 Task: Check current mortgage rates for New York.
Action: Mouse moved to (1058, 198)
Screenshot: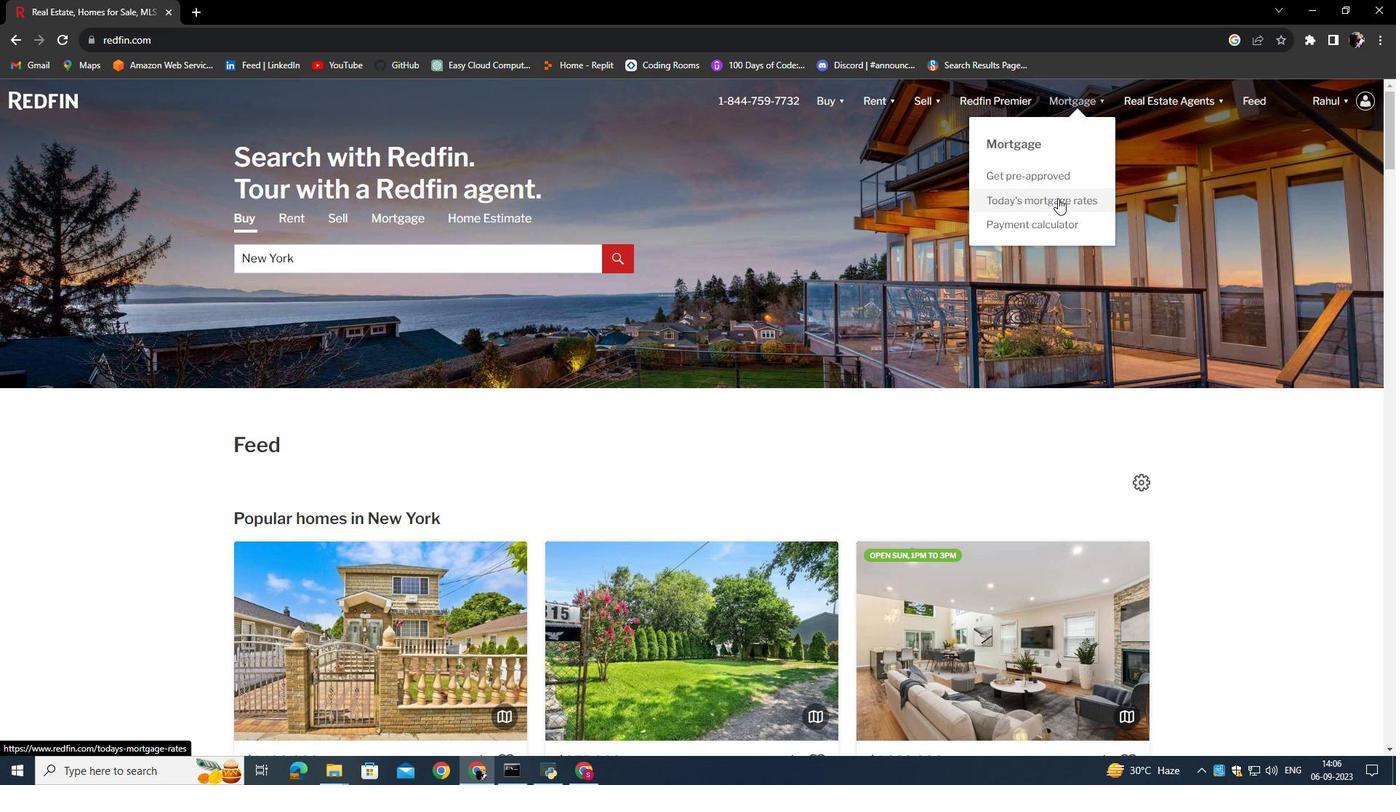
Action: Mouse pressed left at (1058, 198)
Screenshot: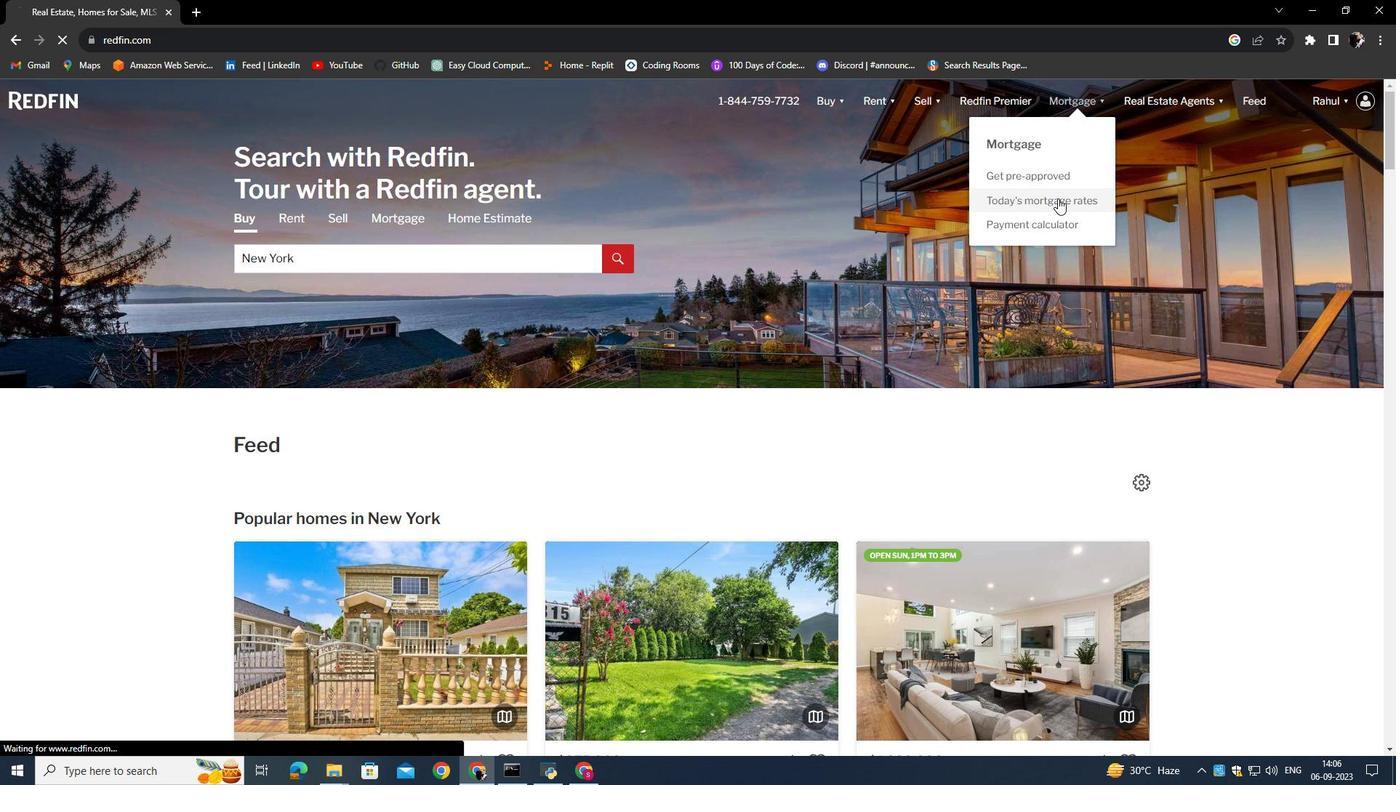 
Action: Mouse moved to (371, 389)
Screenshot: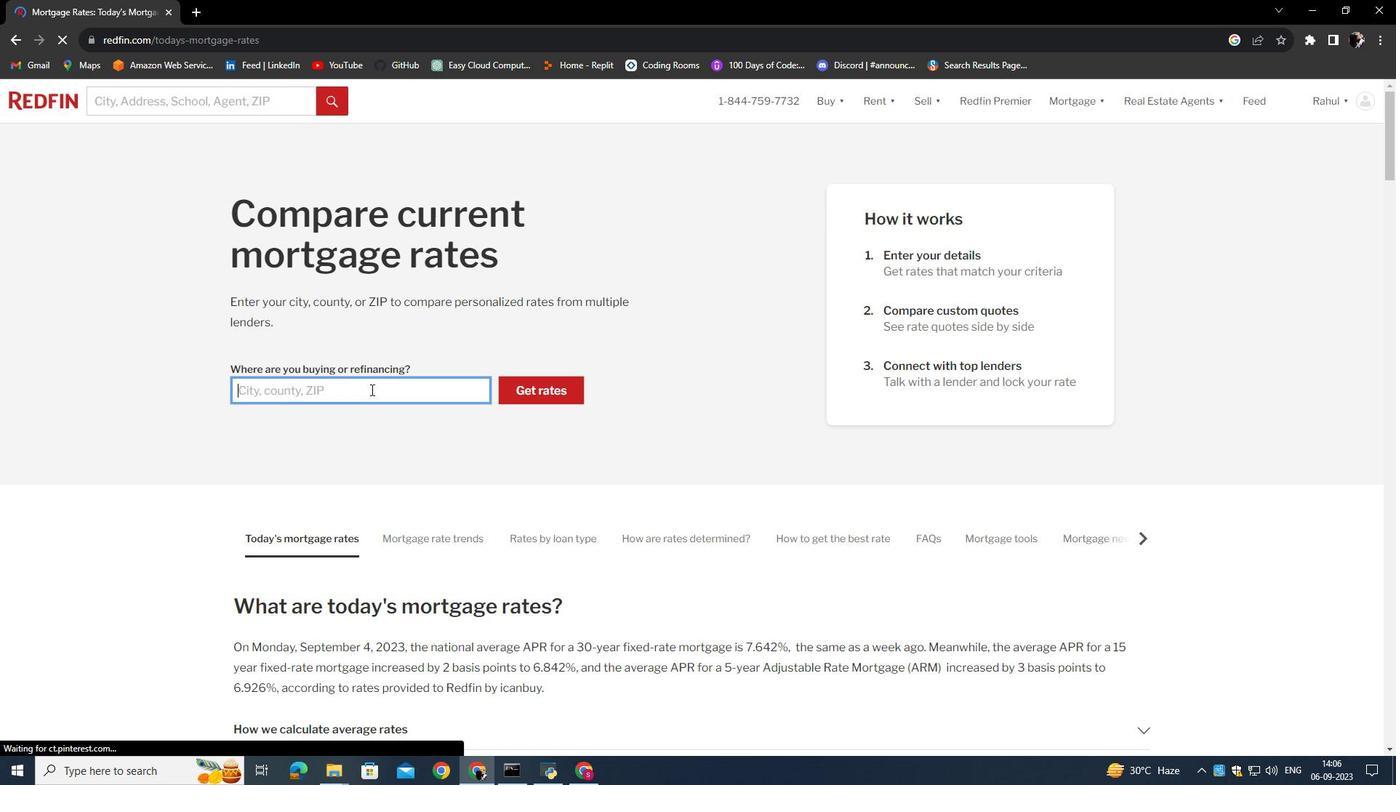 
Action: Mouse pressed left at (371, 389)
Screenshot: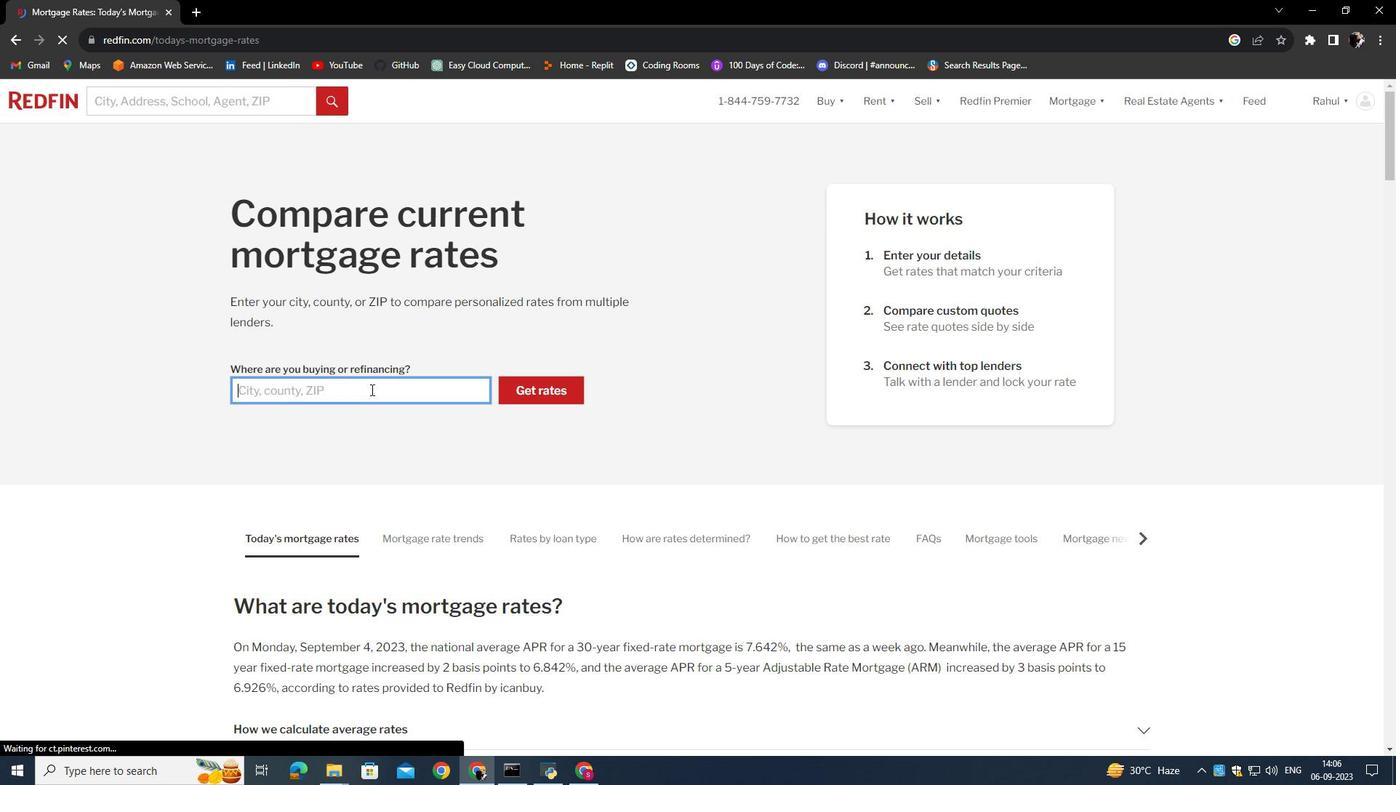 
Action: Key pressed <Key.caps_lock>N<Key.caps_lock>ew<Key.space><Key.caps_lock>Y<Key.caps_lock>ork
Screenshot: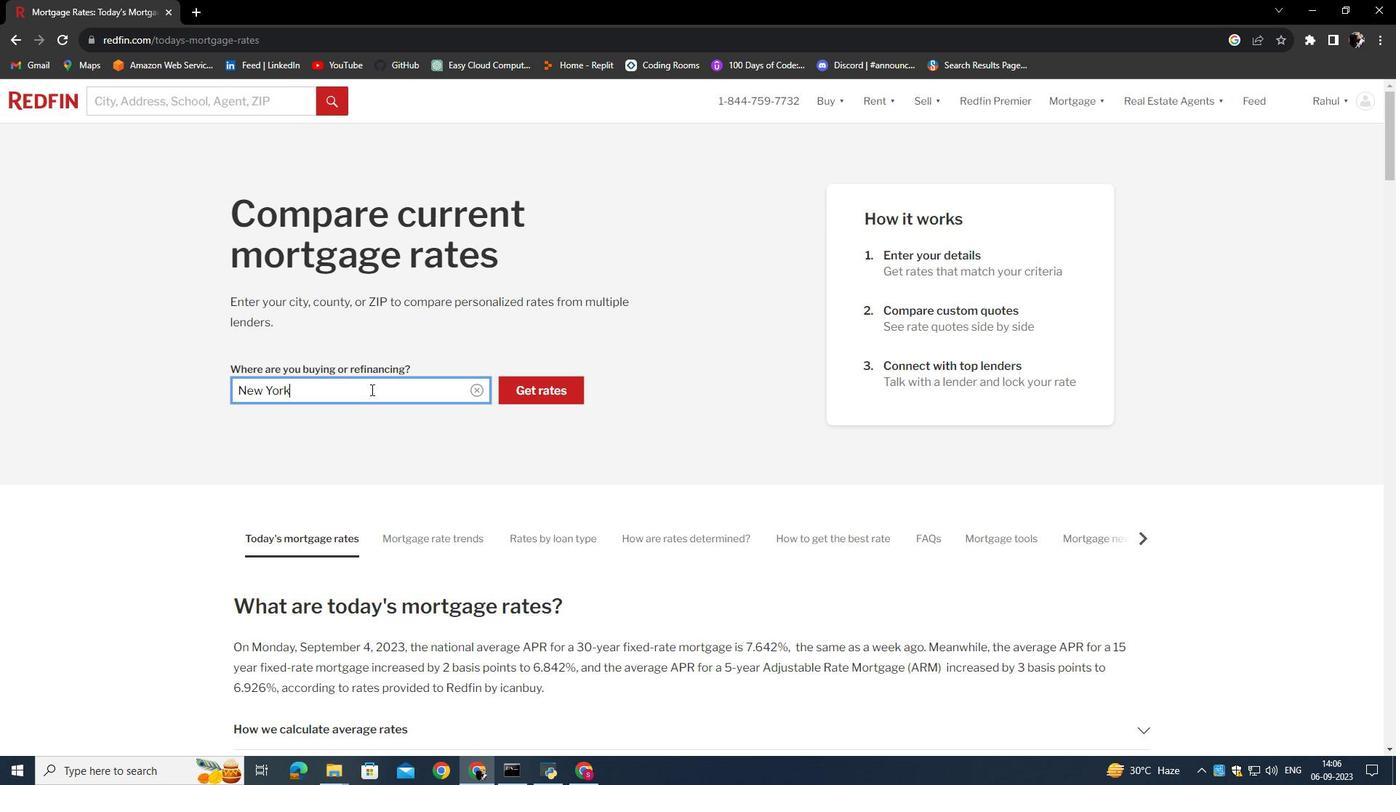 
Action: Mouse moved to (517, 387)
Screenshot: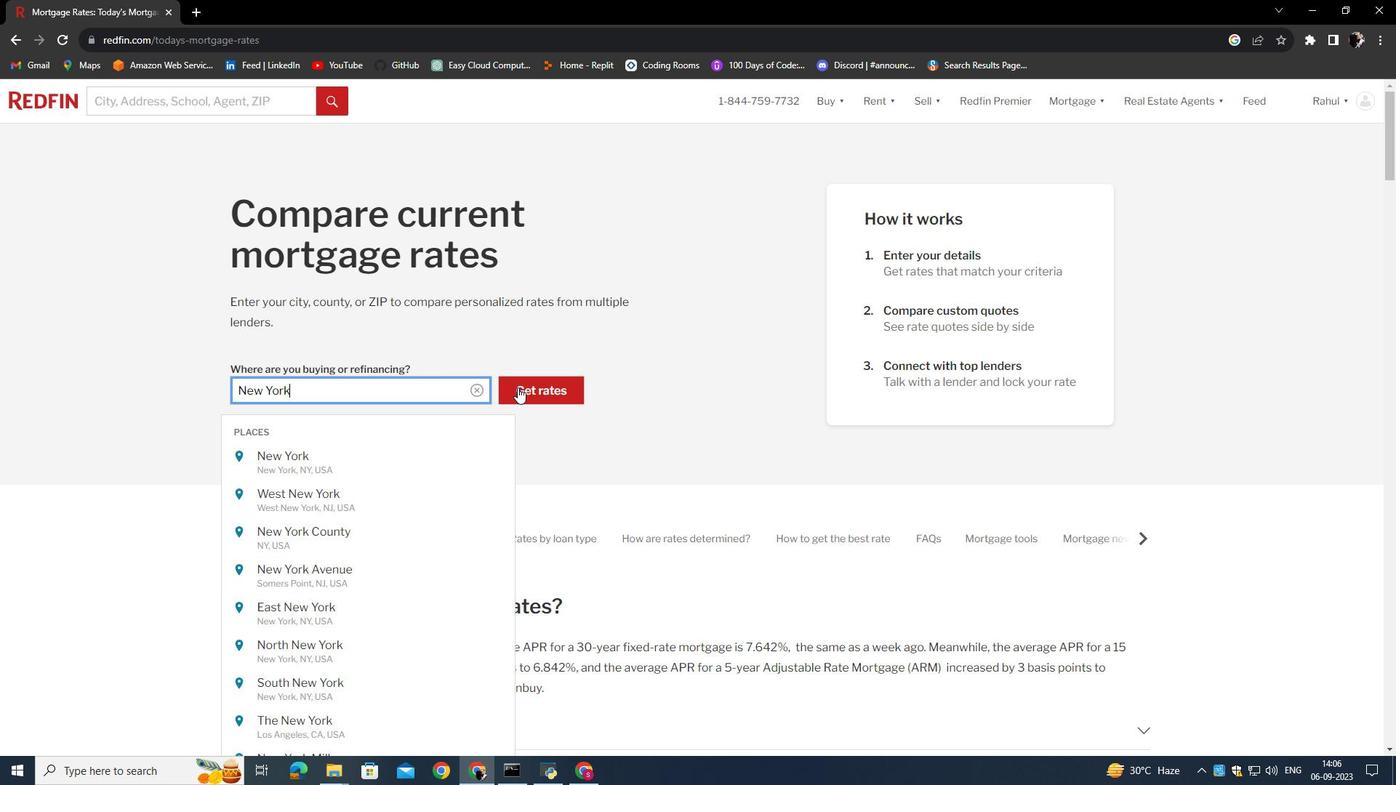 
Action: Mouse pressed left at (517, 387)
Screenshot: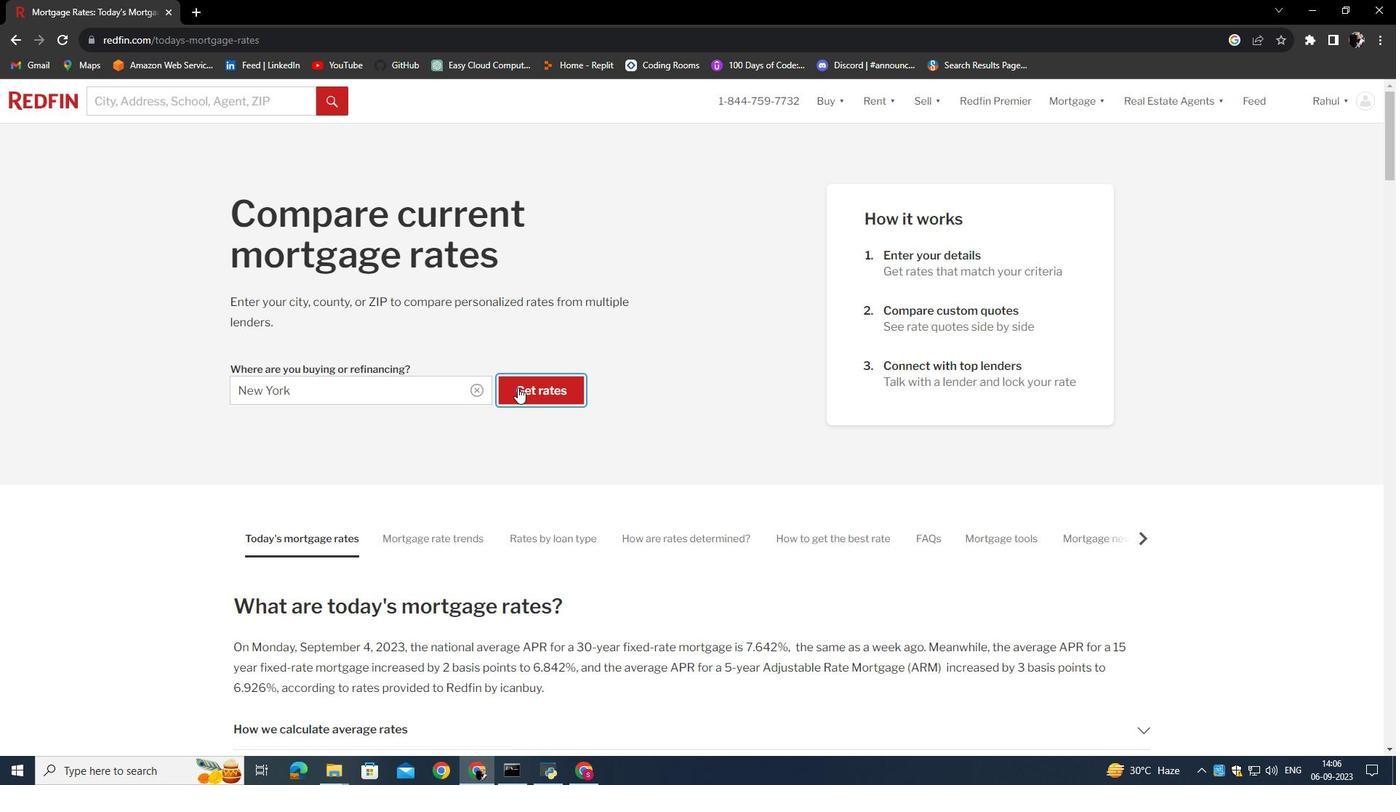 
Action: Mouse moved to (583, 426)
Screenshot: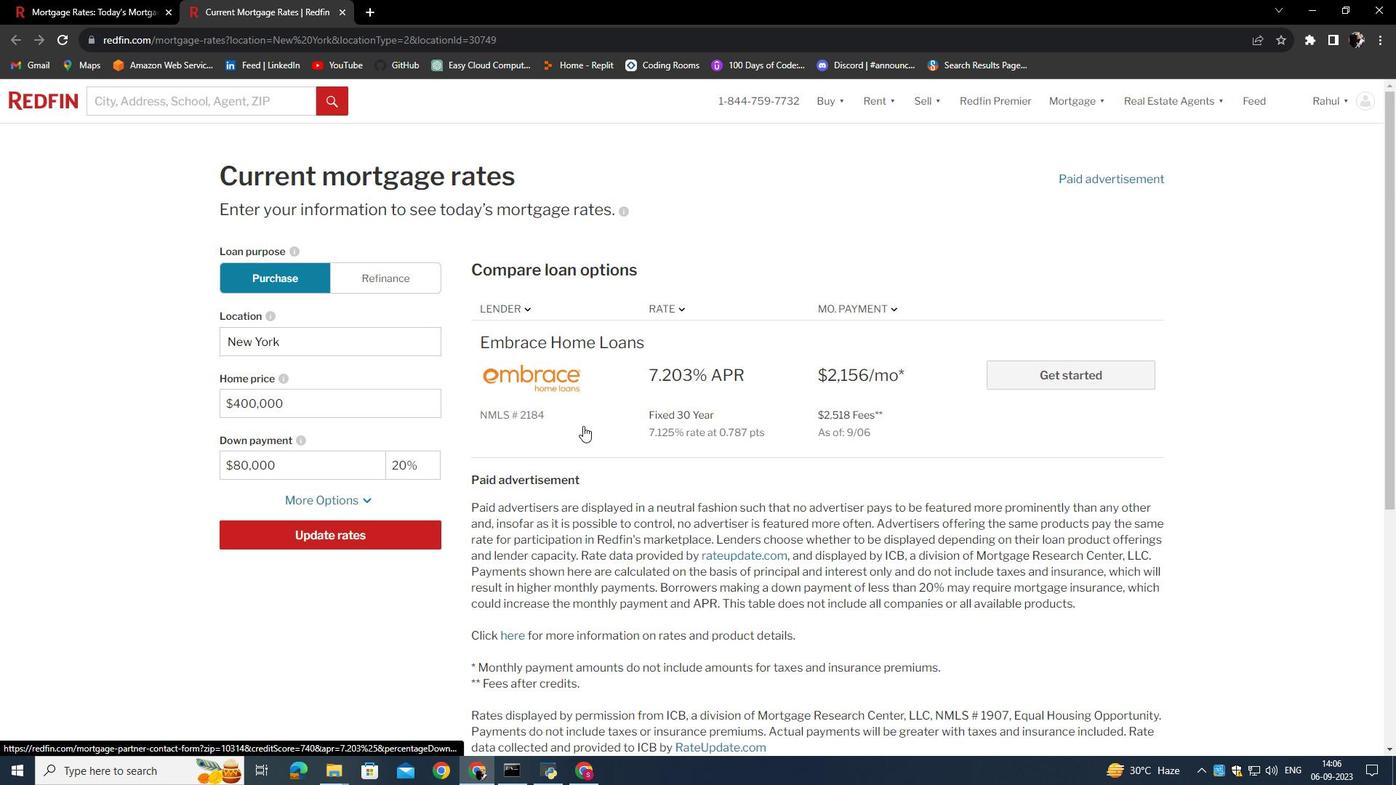 
Action: Mouse scrolled (583, 425) with delta (0, 0)
Screenshot: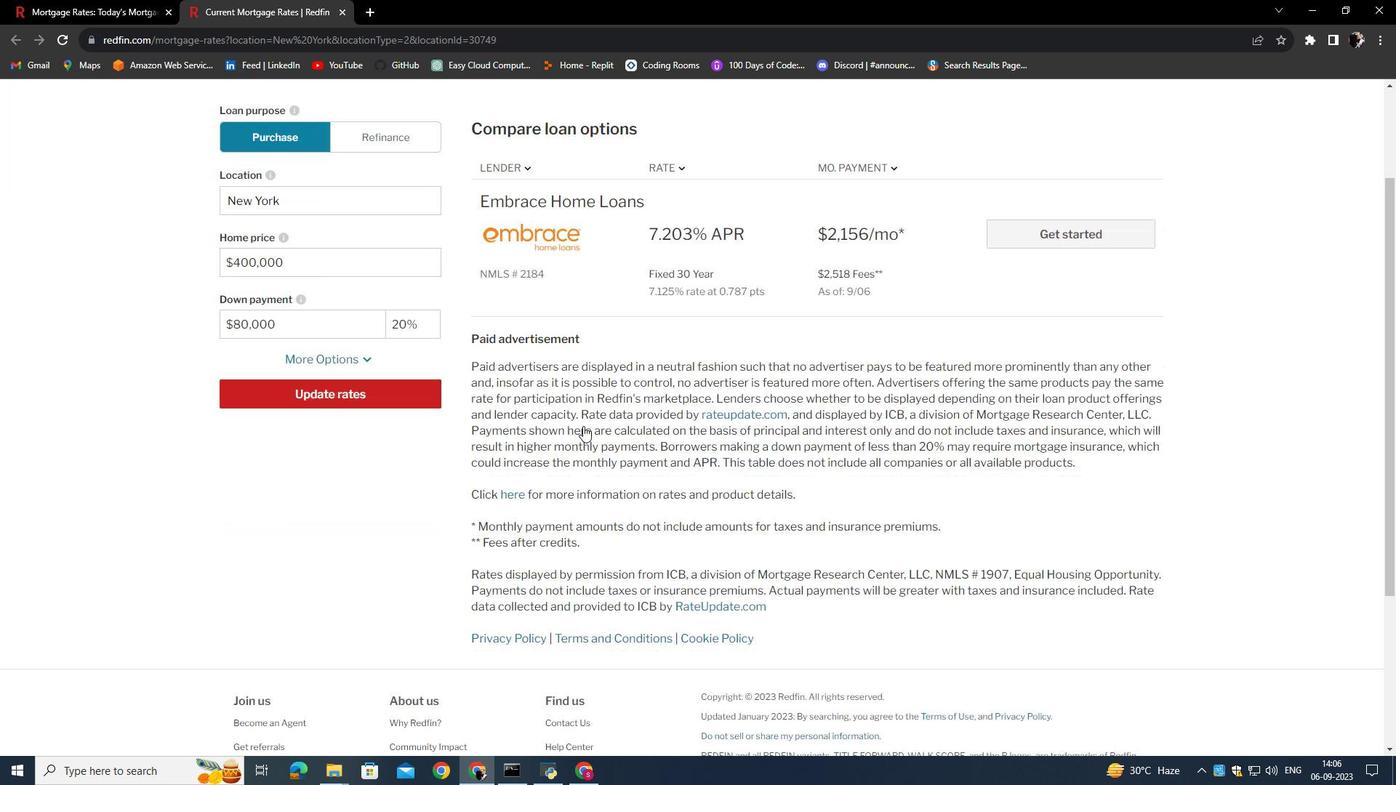 
Action: Mouse scrolled (583, 425) with delta (0, 0)
Screenshot: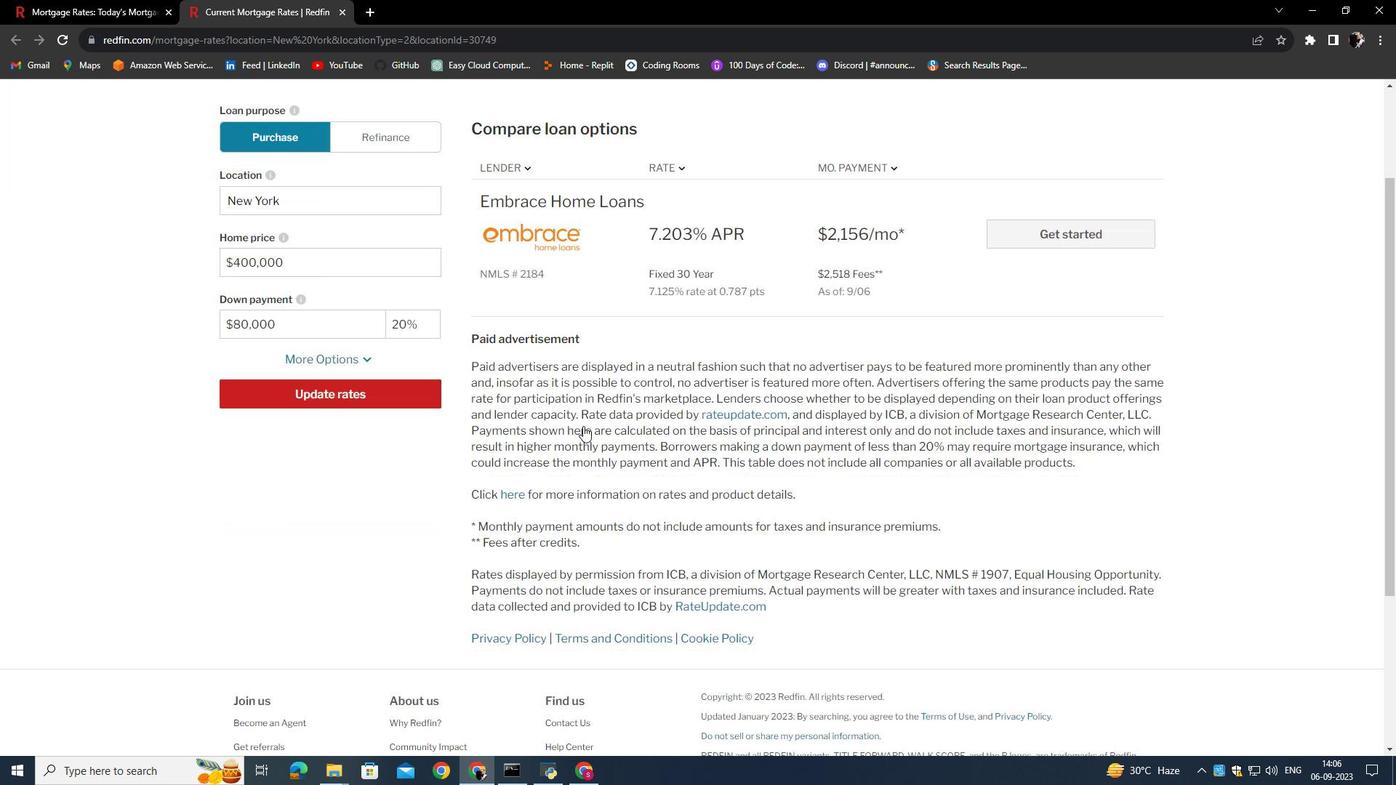 
Action: Mouse scrolled (583, 427) with delta (0, 0)
Screenshot: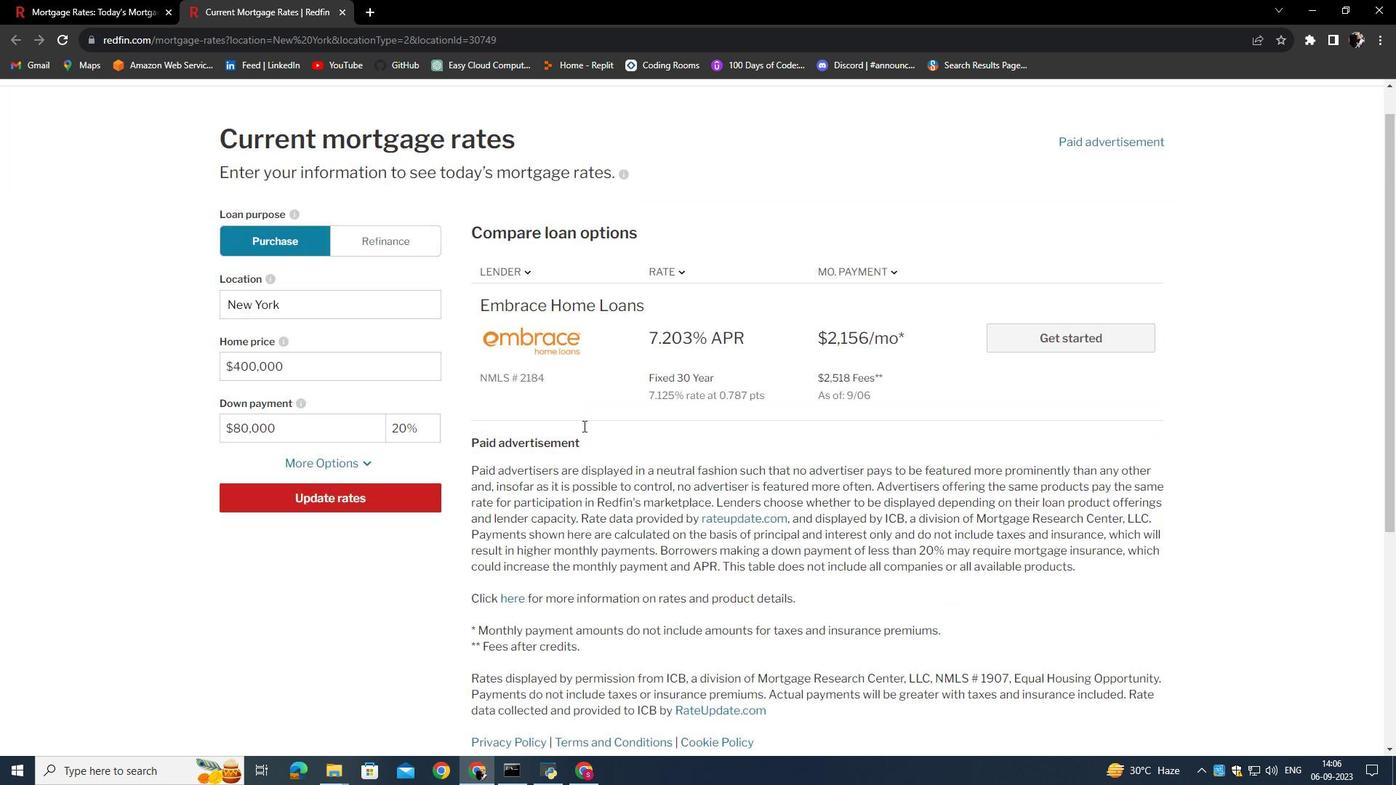 
Action: Mouse scrolled (583, 427) with delta (0, 0)
Screenshot: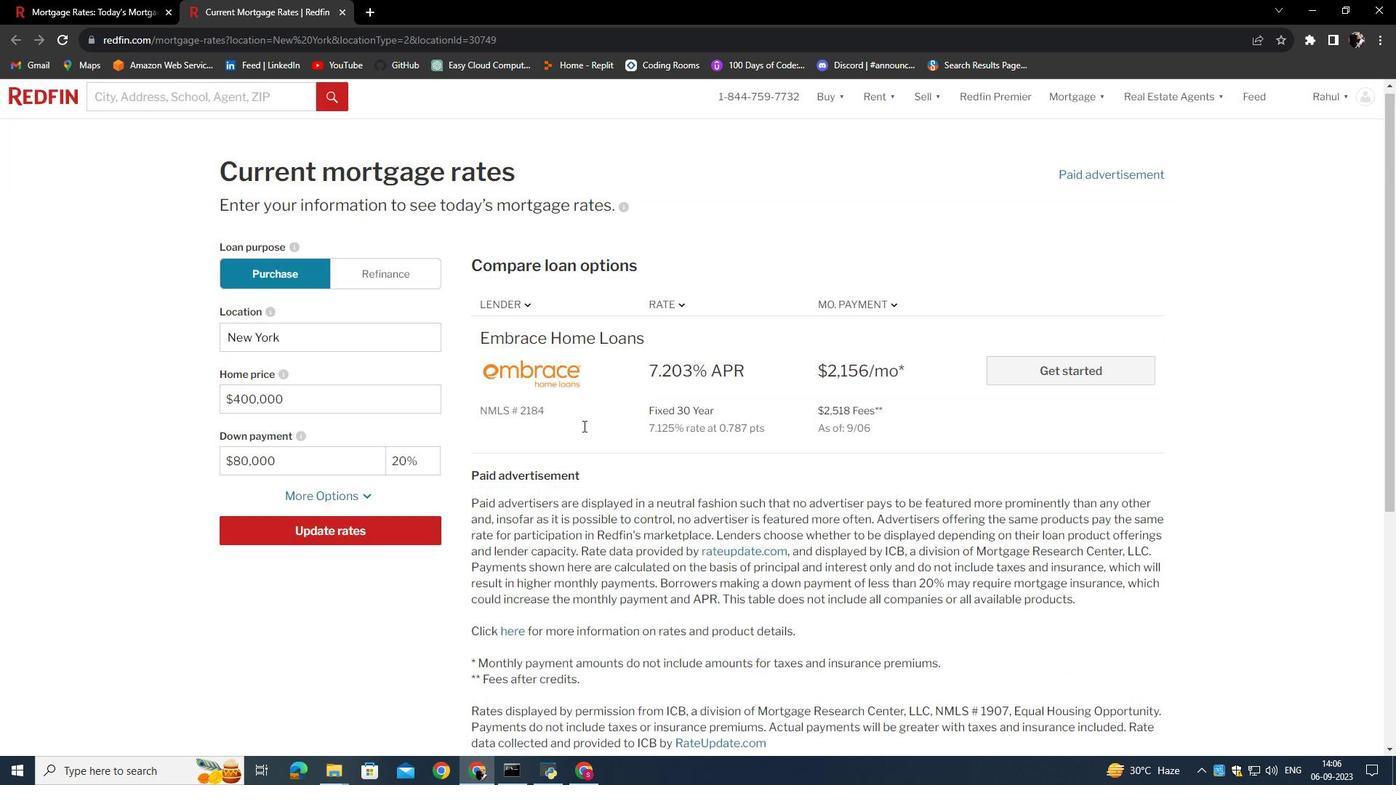 
